 Task: Create a task  Implement payment gateway integration for the app , assign it to team member softage.8@softage.net in the project TreatWorks and update the status of the task to  Off Track , set the priority of the task to Medium.
Action: Mouse moved to (72, 320)
Screenshot: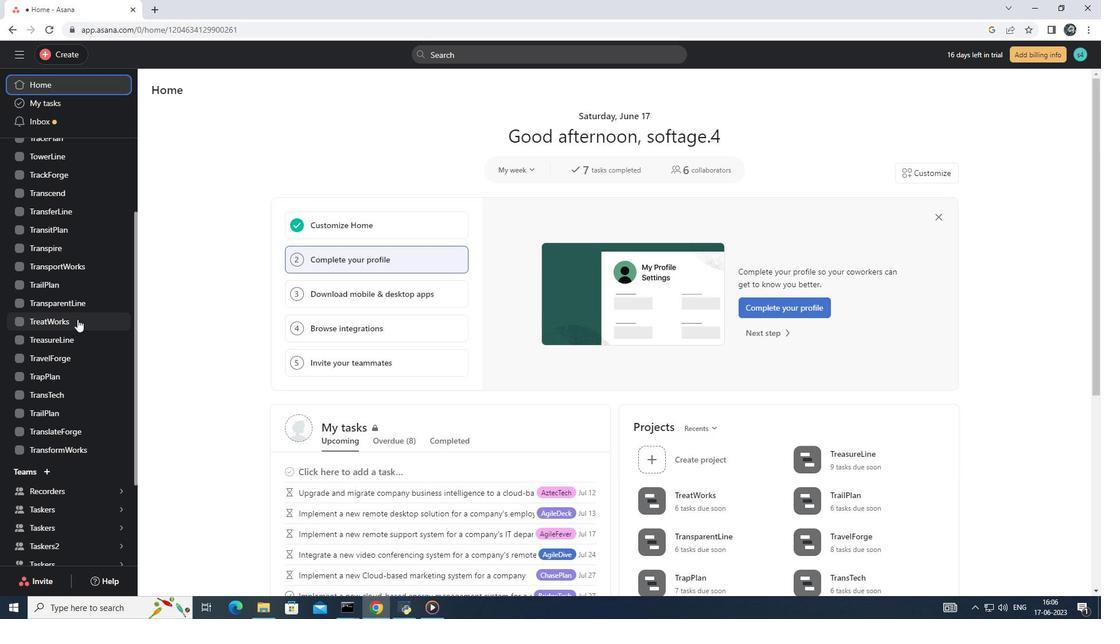 
Action: Mouse pressed left at (72, 320)
Screenshot: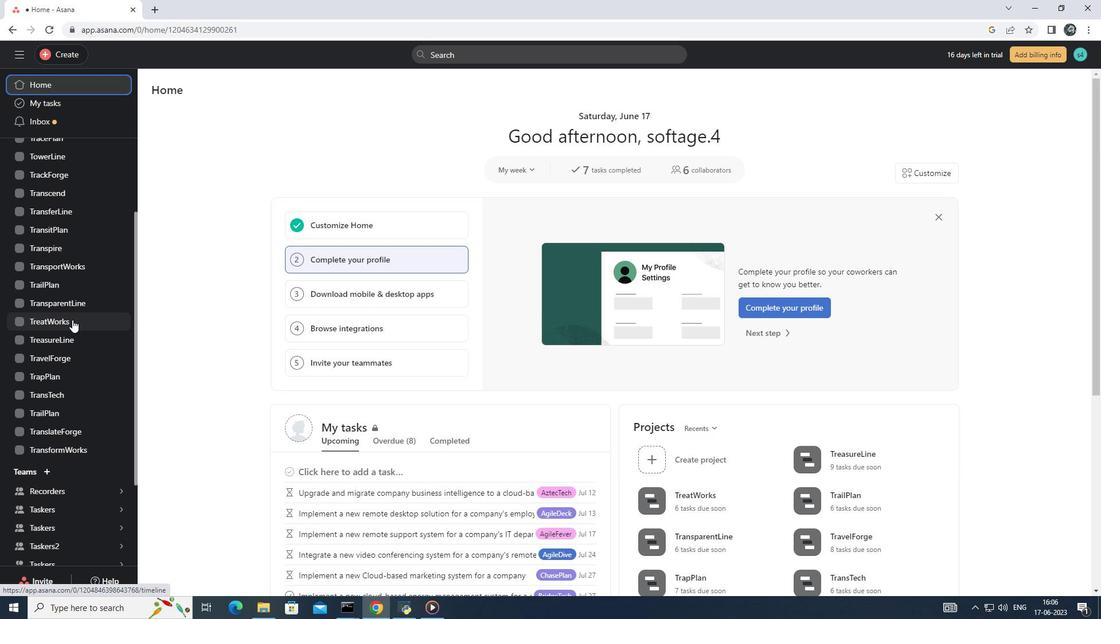 
Action: Mouse moved to (183, 138)
Screenshot: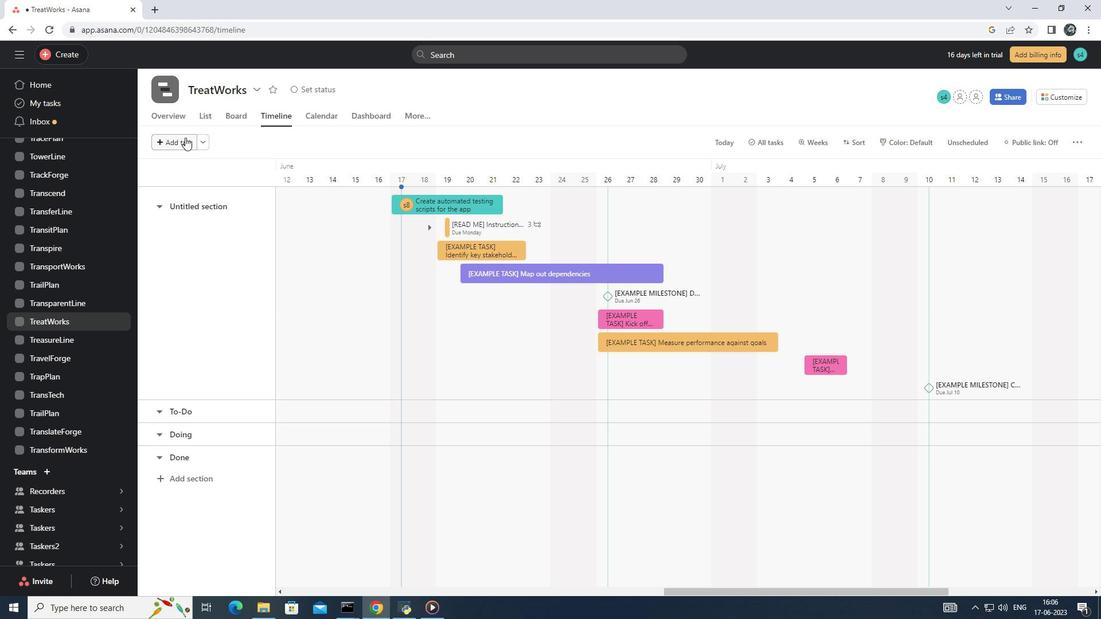 
Action: Mouse pressed left at (183, 138)
Screenshot: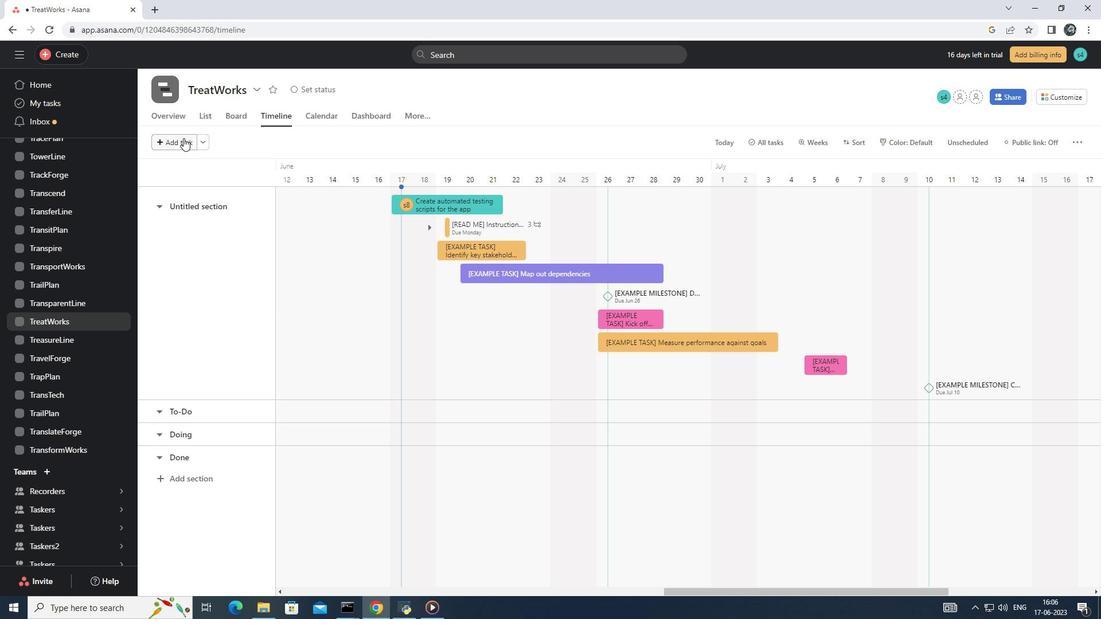 
Action: Mouse moved to (432, 208)
Screenshot: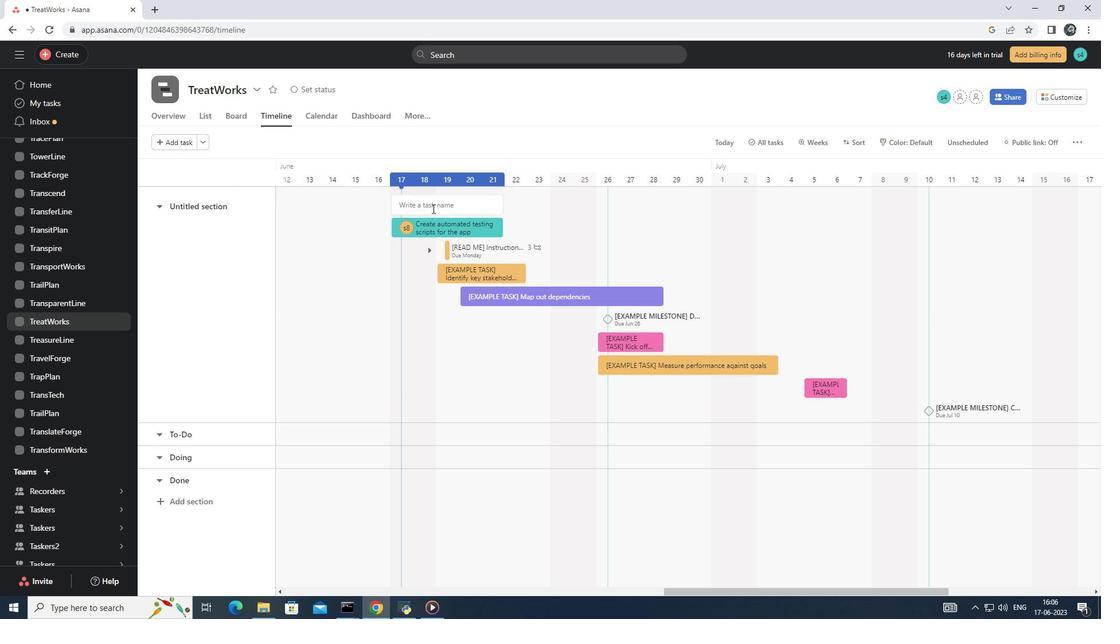 
Action: Mouse pressed left at (432, 208)
Screenshot: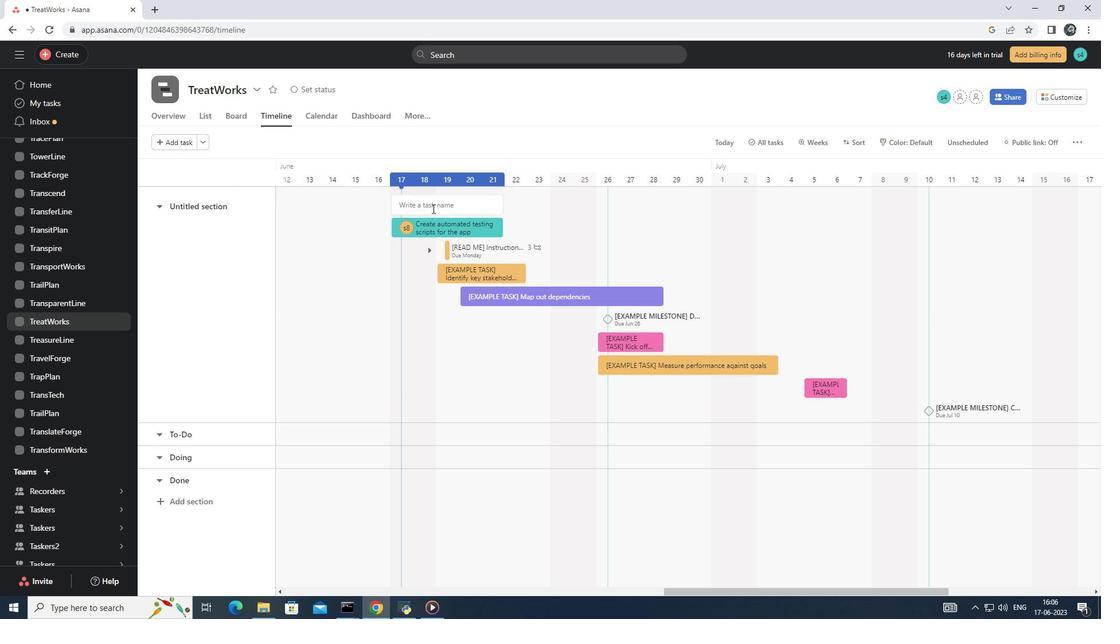 
Action: Mouse moved to (432, 207)
Screenshot: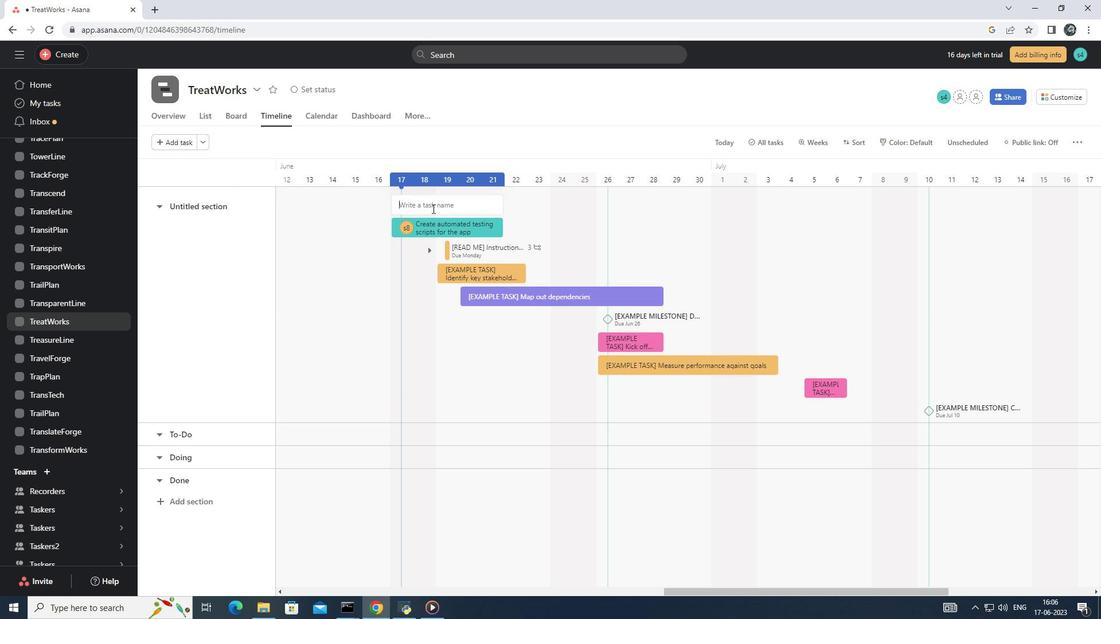 
Action: Key pressed <Key.shift>Impleme
Screenshot: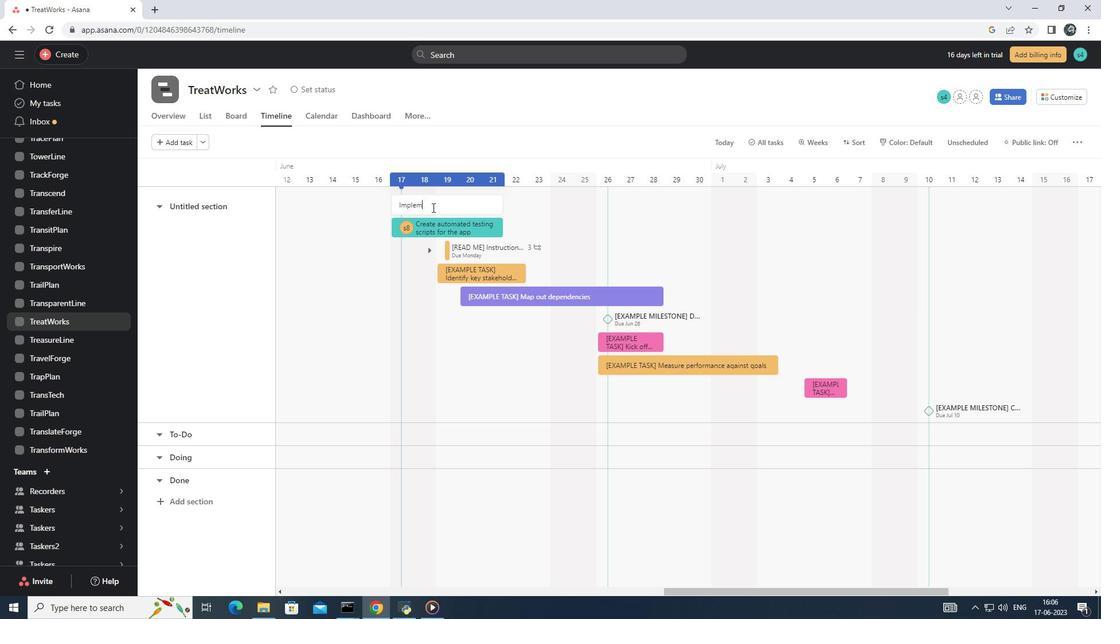 
Action: Mouse moved to (432, 207)
Screenshot: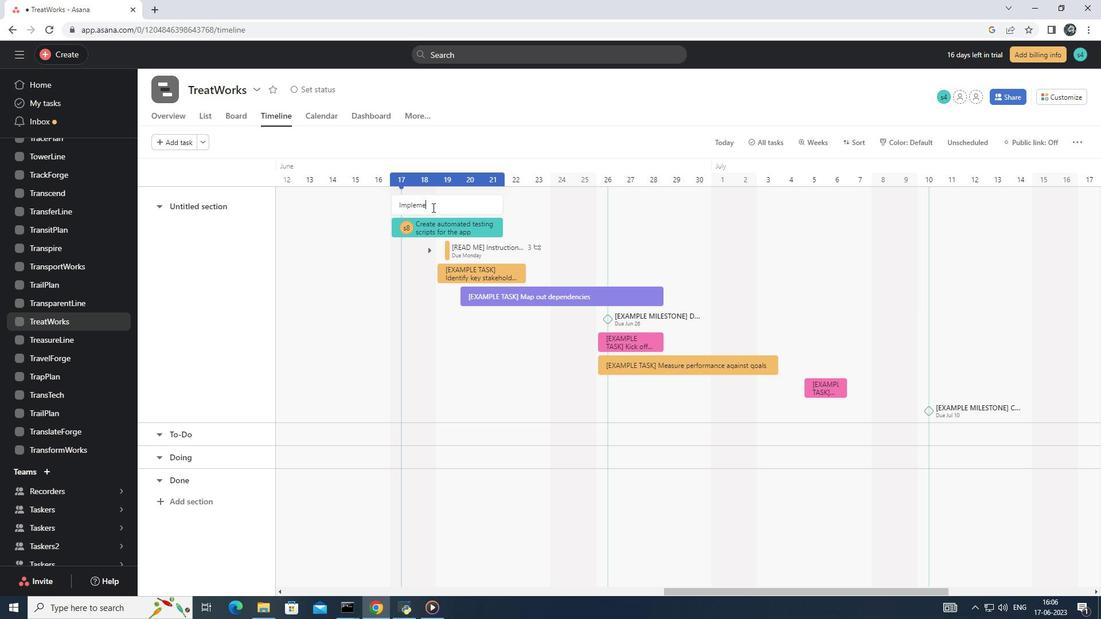 
Action: Key pressed nt<Key.space>payment<Key.space>gateway<Key.space>integration<Key.space>for<Key.space>the<Key.space>app<Key.enter>
Screenshot: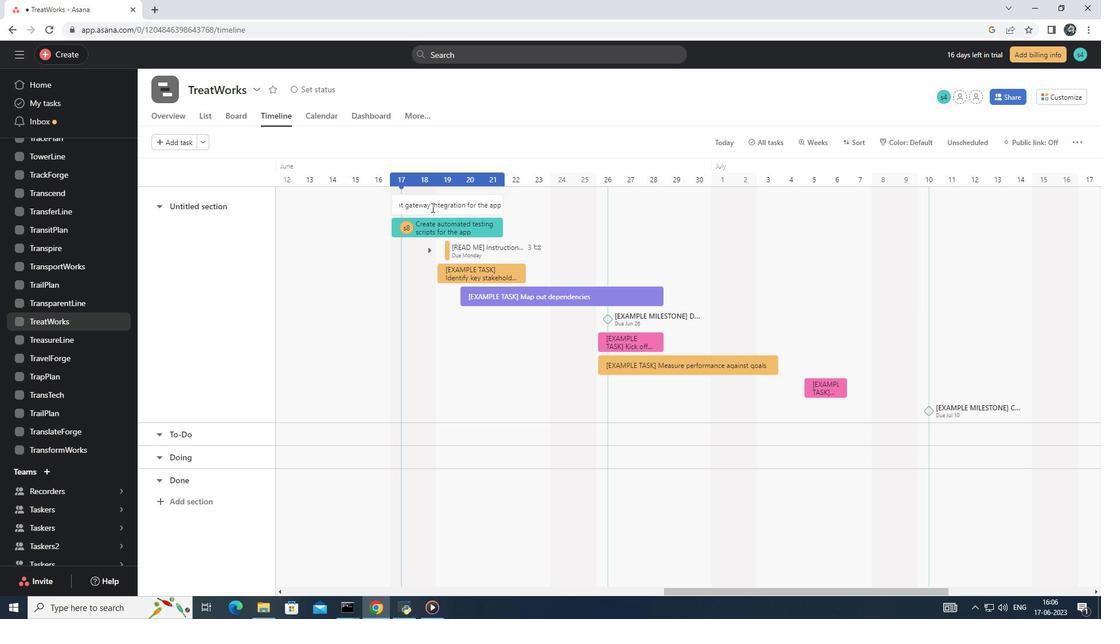 
Action: Mouse pressed left at (432, 207)
Screenshot: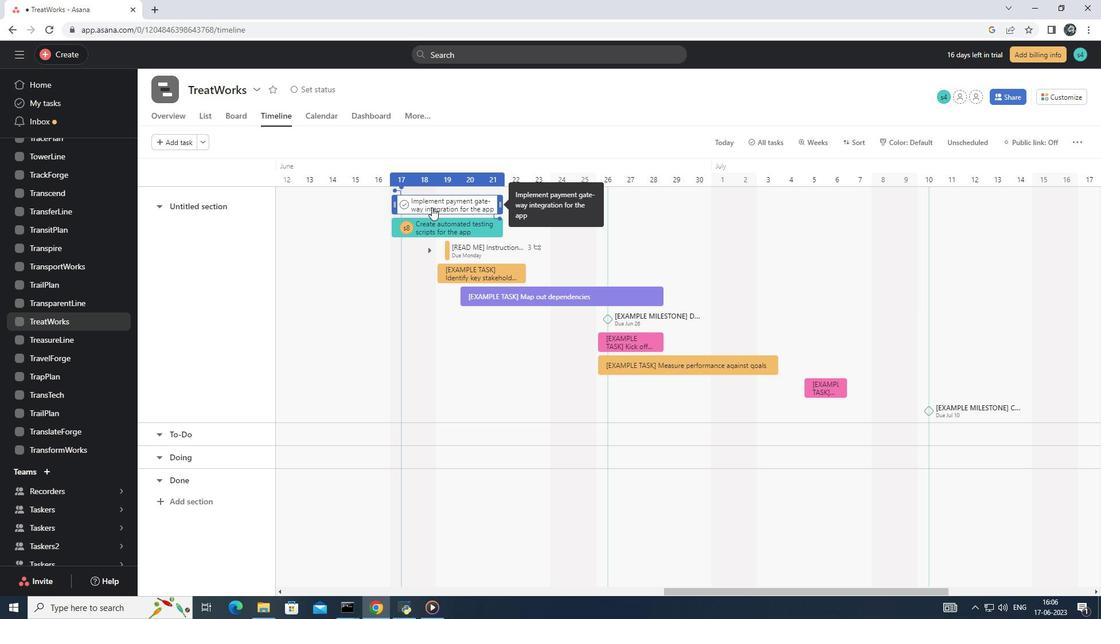 
Action: Mouse moved to (799, 206)
Screenshot: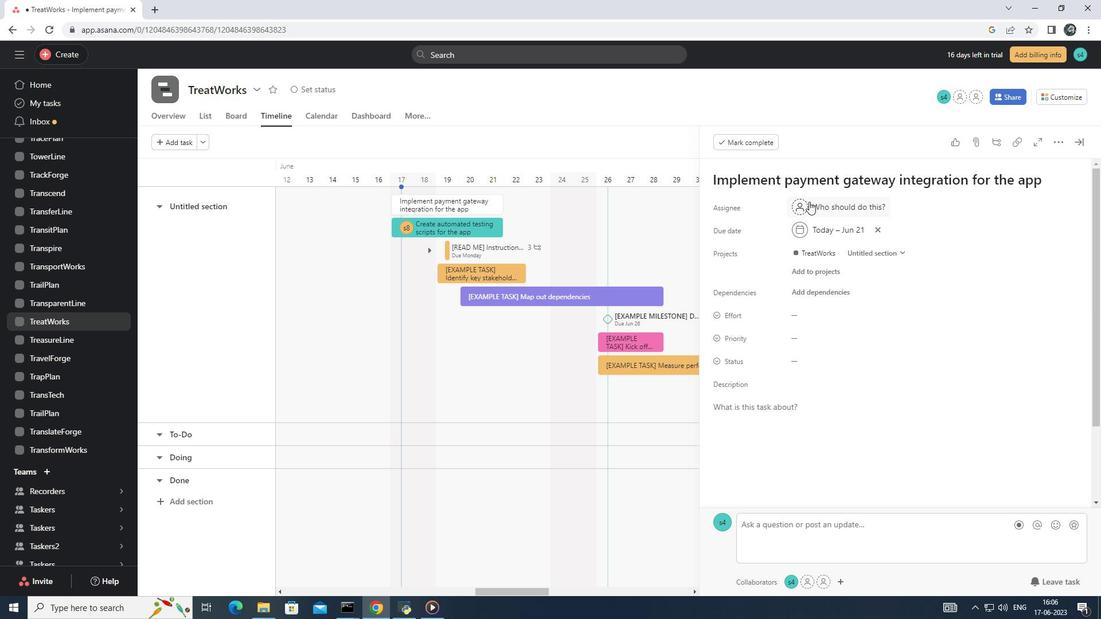 
Action: Mouse pressed left at (799, 206)
Screenshot: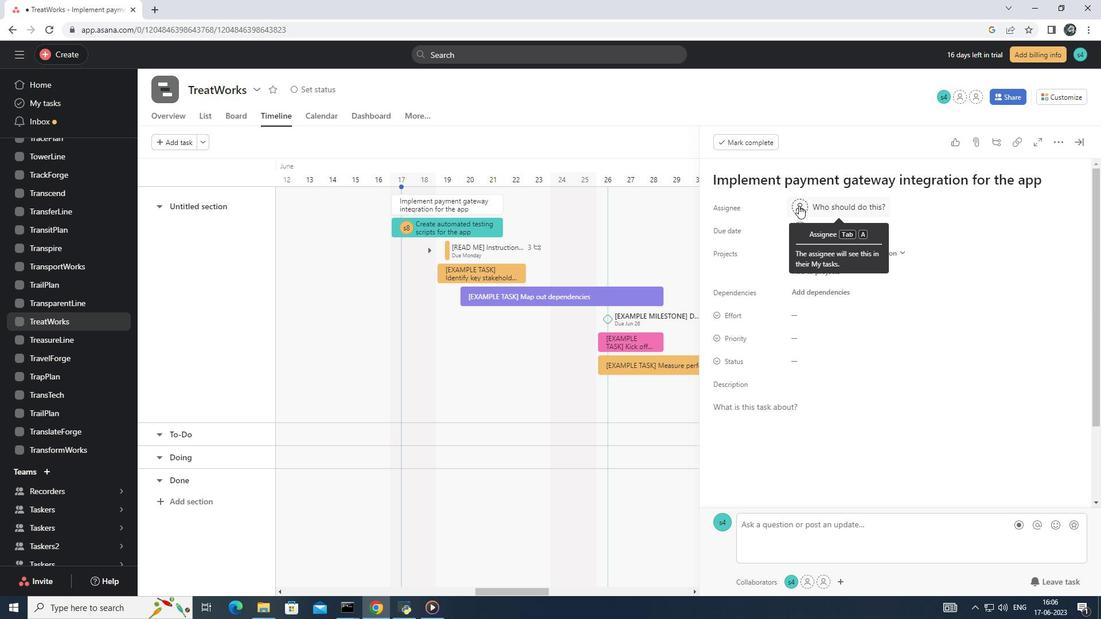 
Action: Mouse moved to (713, 144)
Screenshot: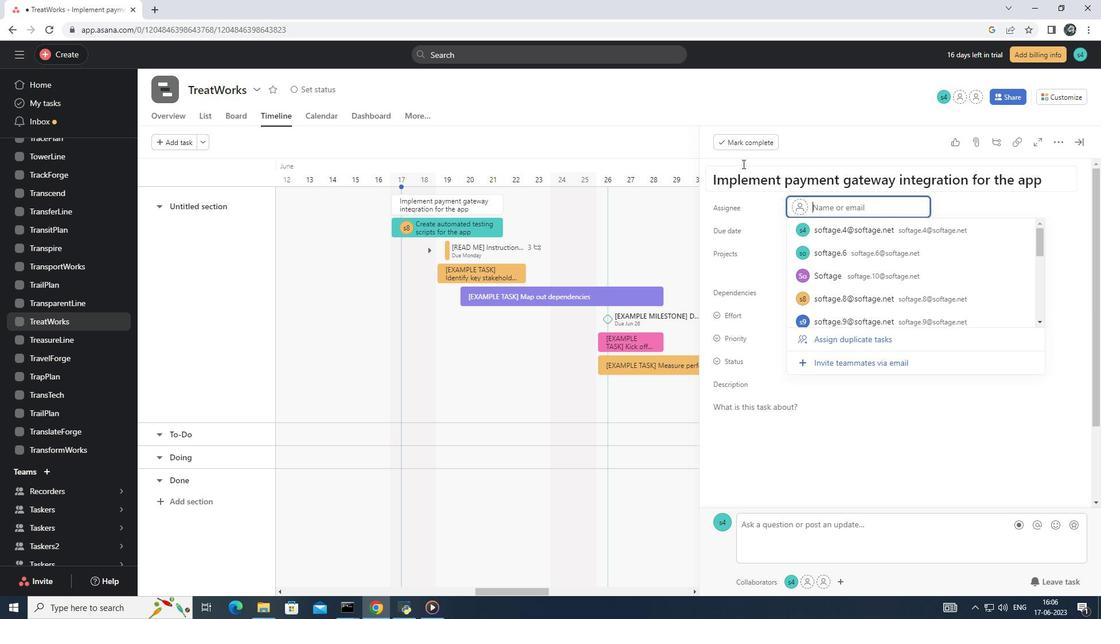 
Action: Key pressed softage.8<Key.shift>@softage.net<Key.enter>
Screenshot: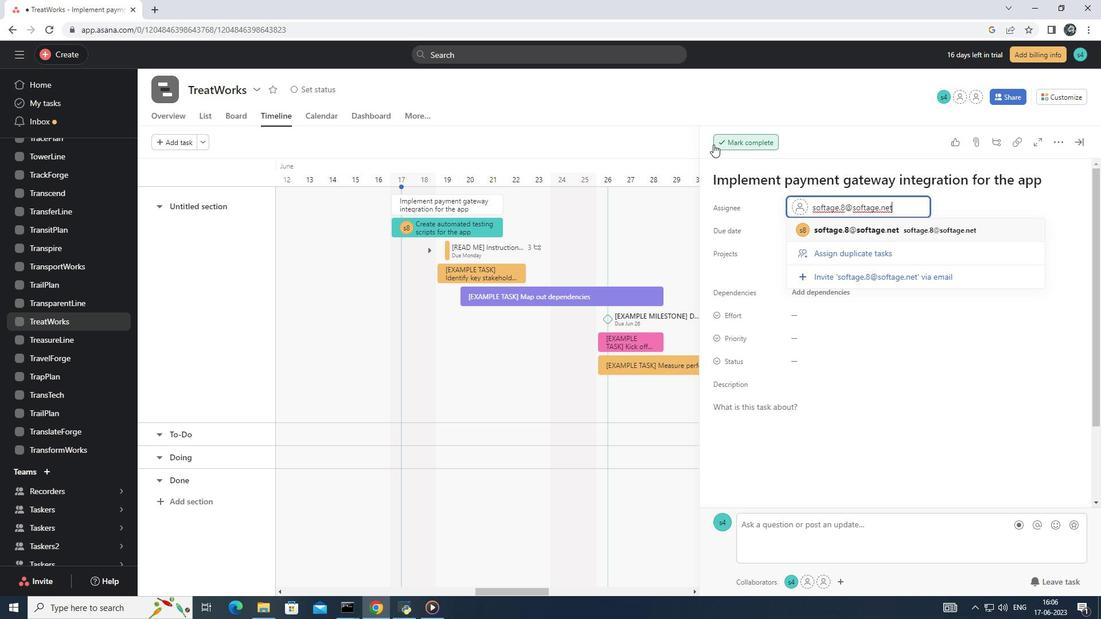
Action: Mouse moved to (838, 362)
Screenshot: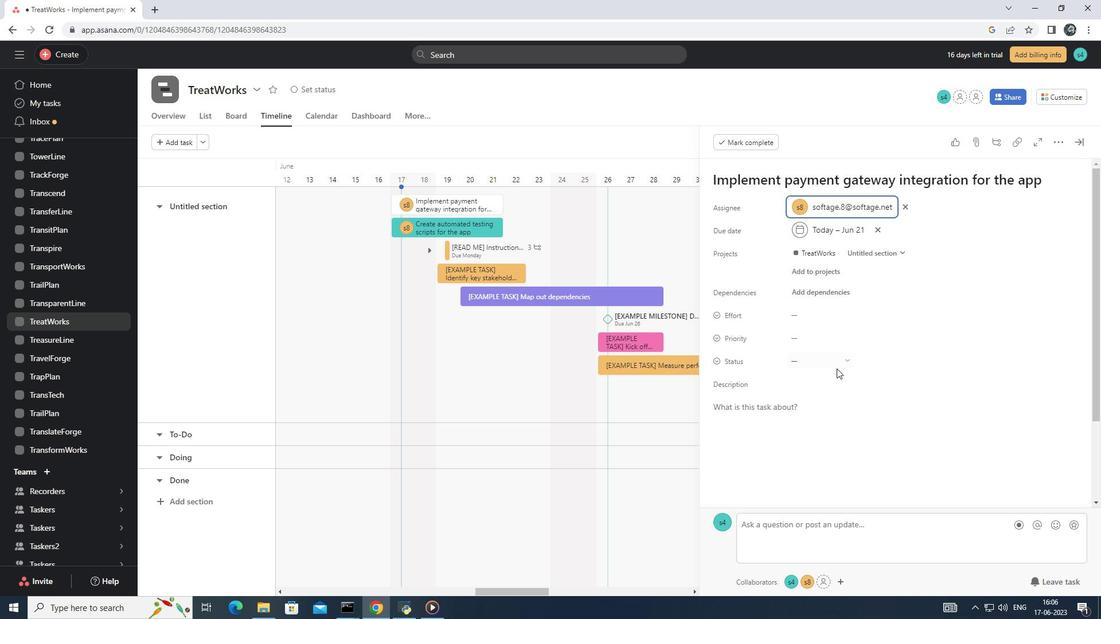 
Action: Mouse pressed left at (838, 362)
Screenshot: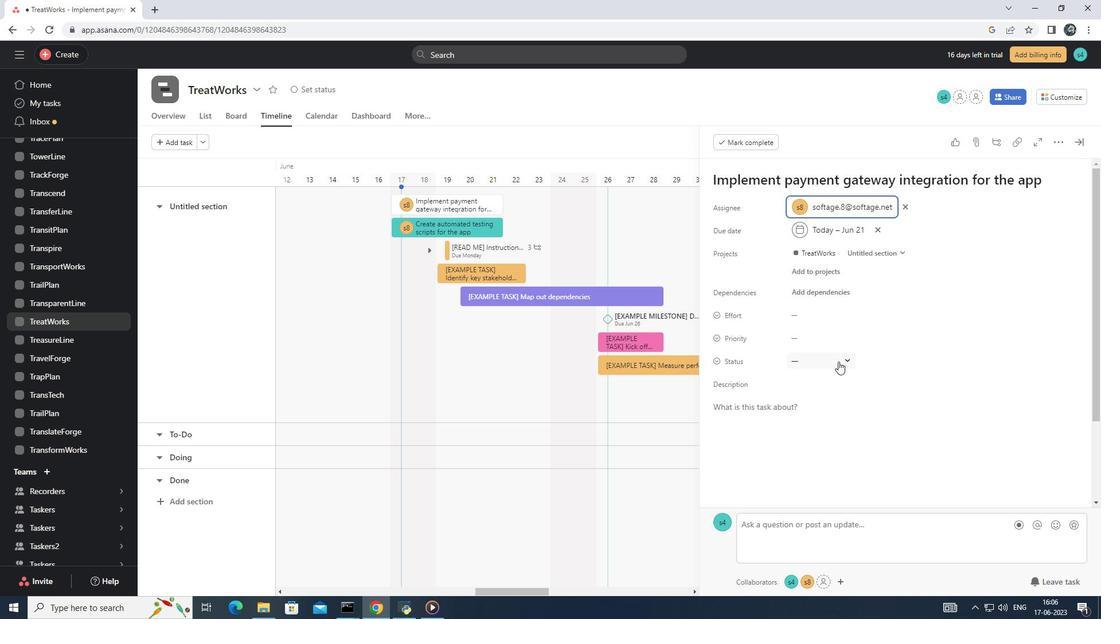 
Action: Mouse moved to (846, 444)
Screenshot: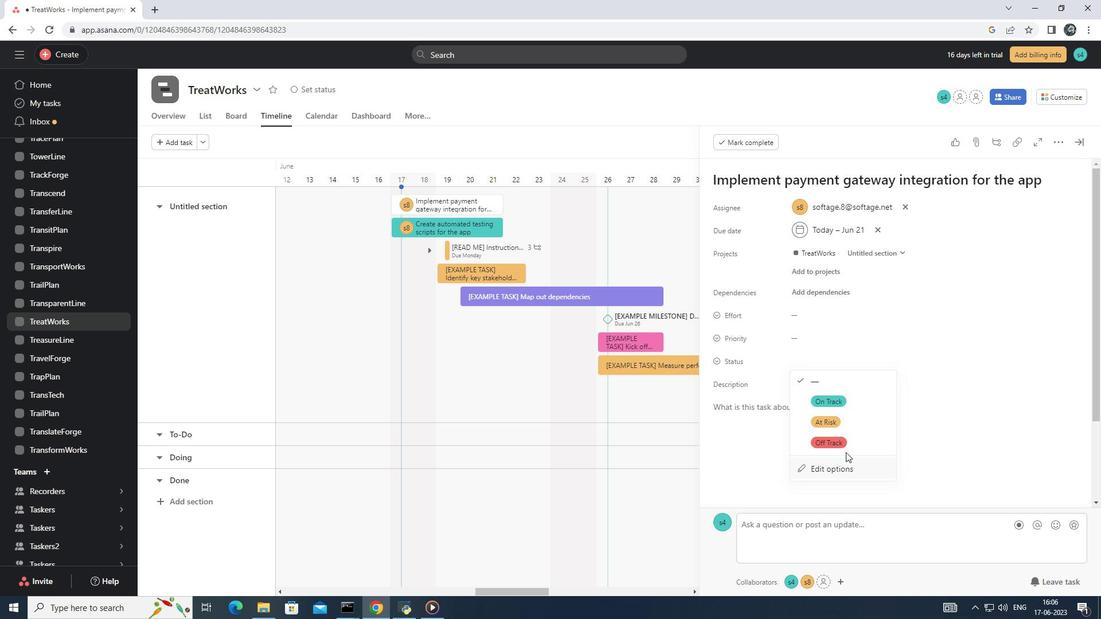 
Action: Mouse pressed left at (846, 444)
Screenshot: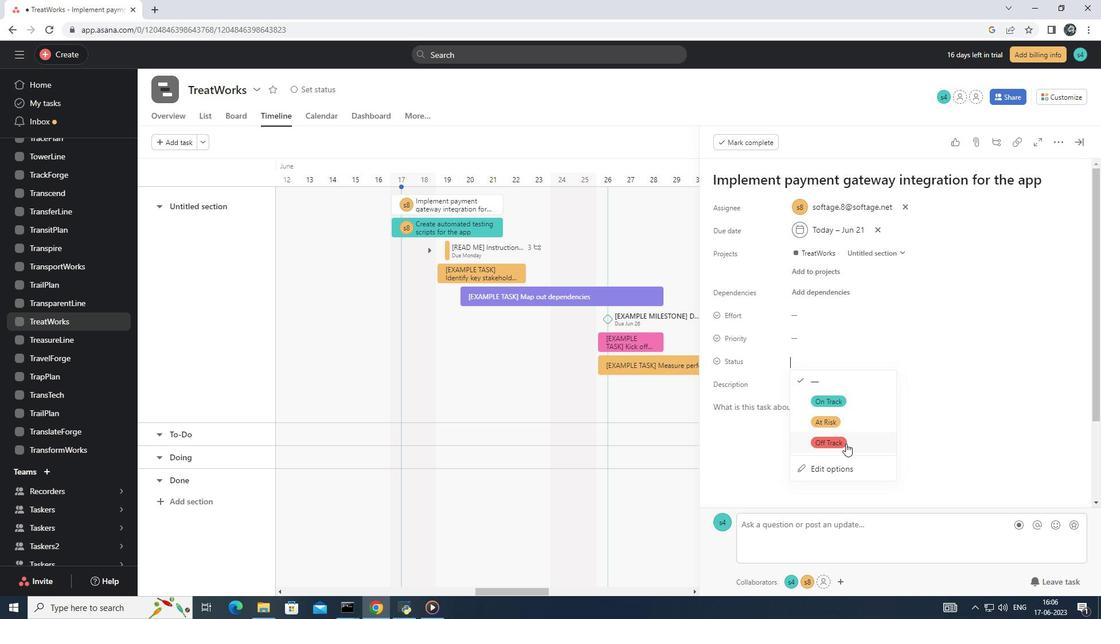 
Action: Mouse pressed left at (846, 444)
Screenshot: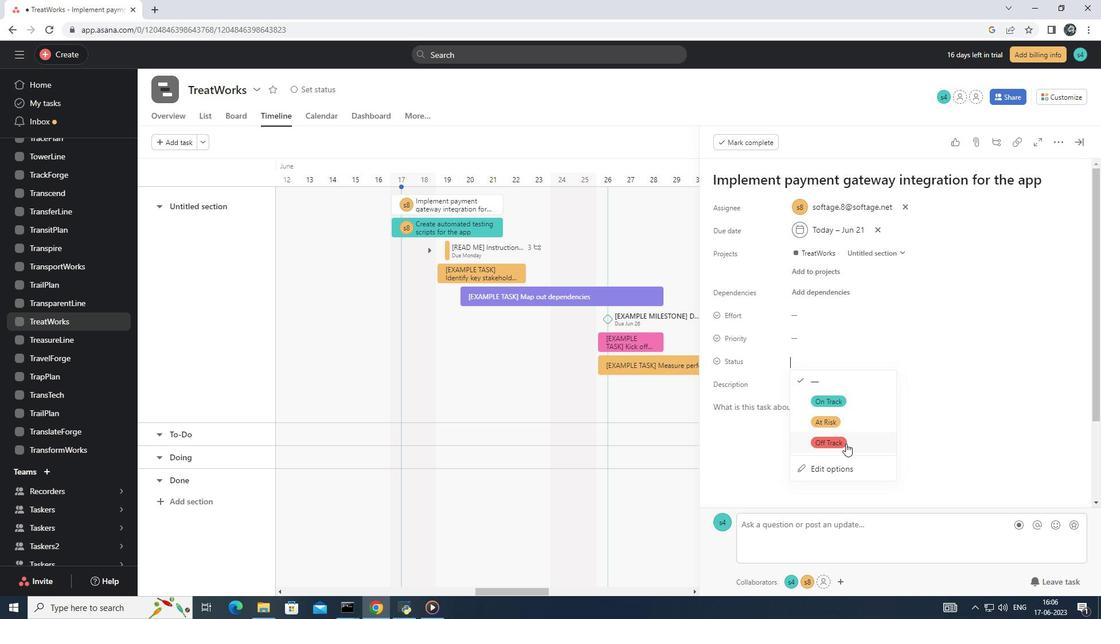 
Action: Mouse moved to (826, 337)
Screenshot: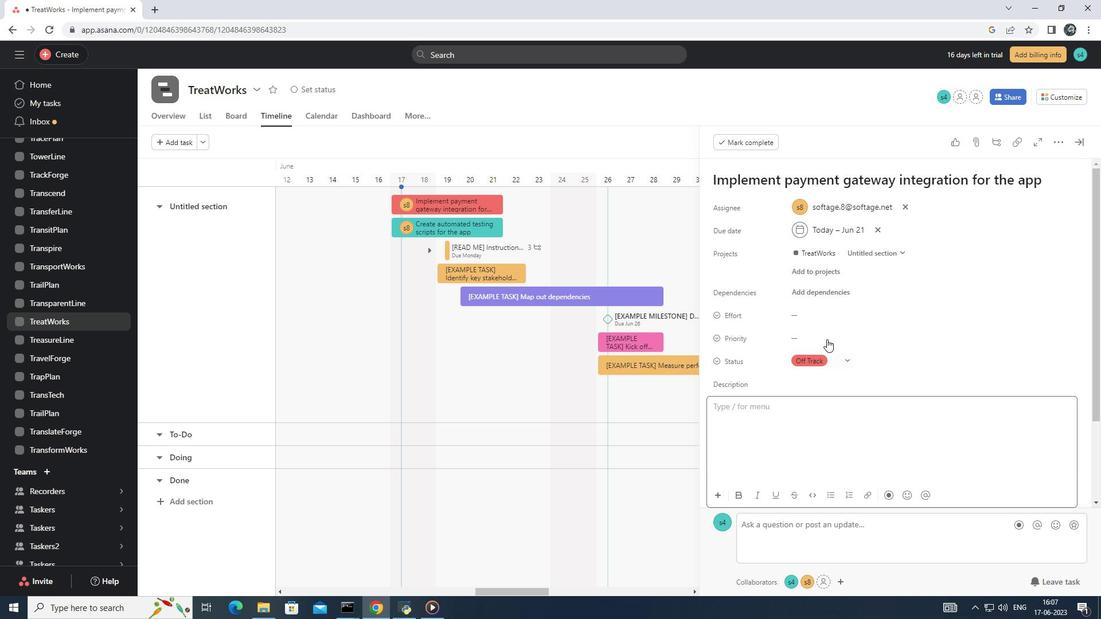
Action: Mouse pressed left at (826, 337)
Screenshot: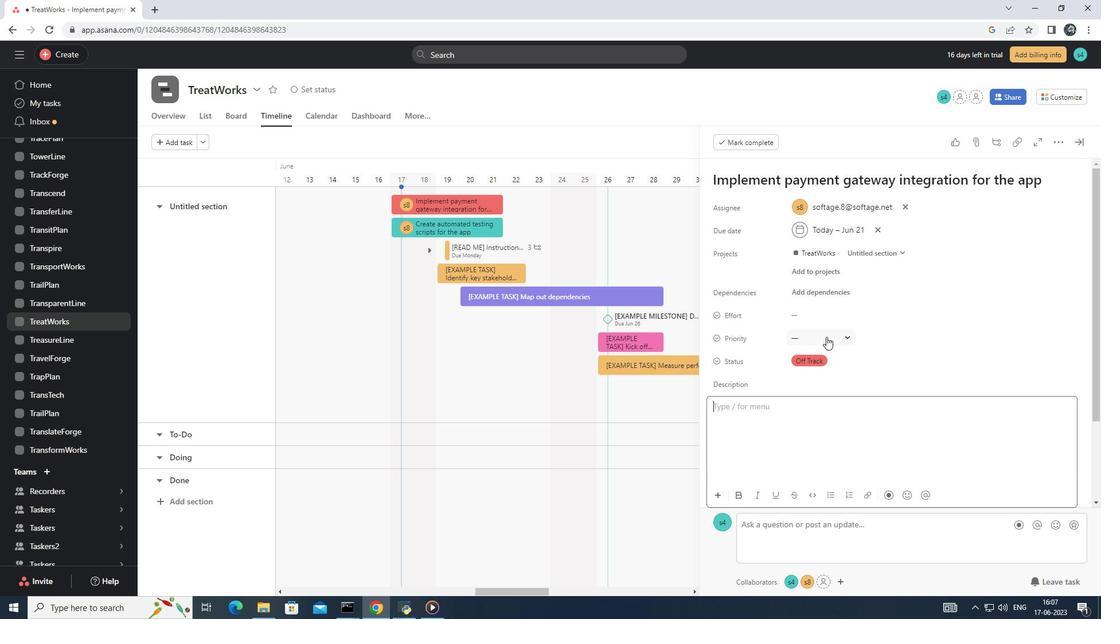 
Action: Mouse moved to (841, 399)
Screenshot: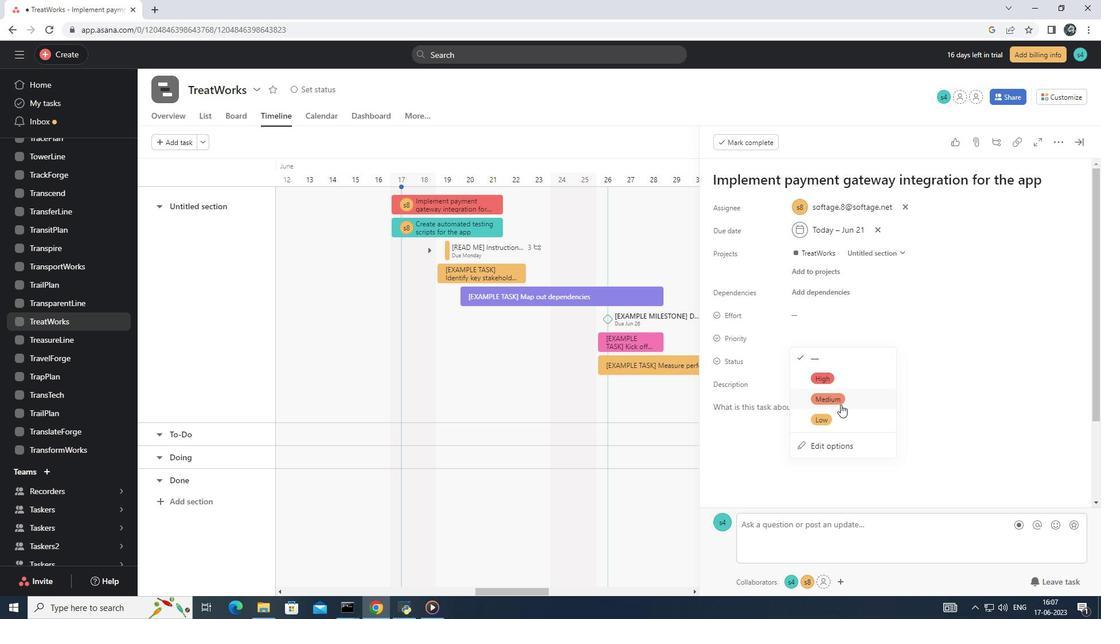 
Action: Mouse pressed left at (841, 399)
Screenshot: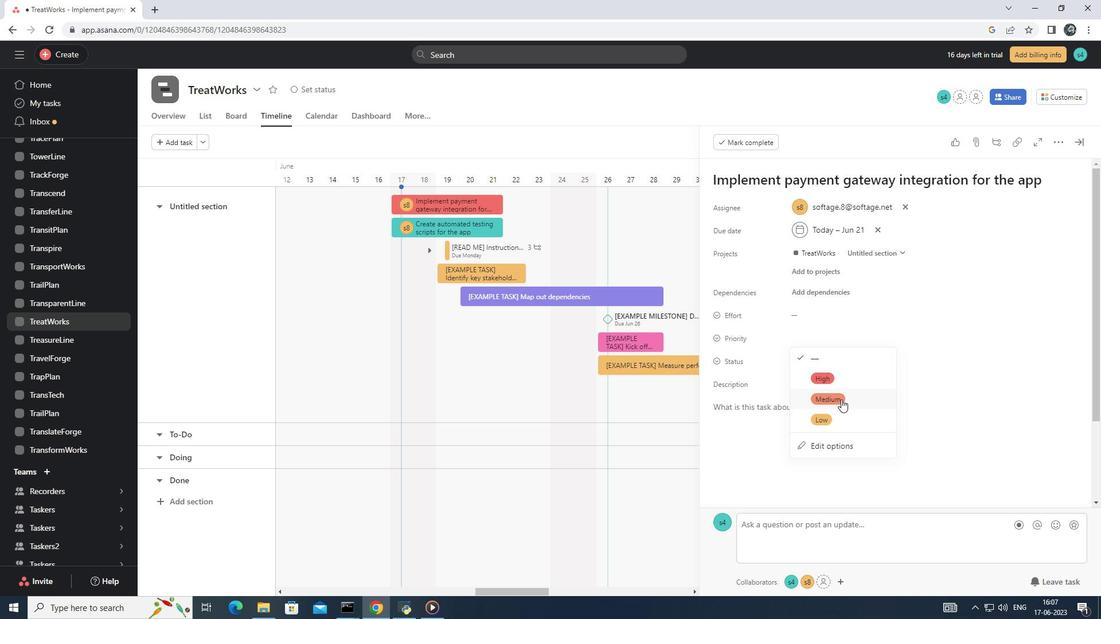 
